 Task: Create a due date automation trigger when advanced on, on the tuesday after a card is due add basic without the yellow label at 11:00 AM.
Action: Mouse moved to (836, 257)
Screenshot: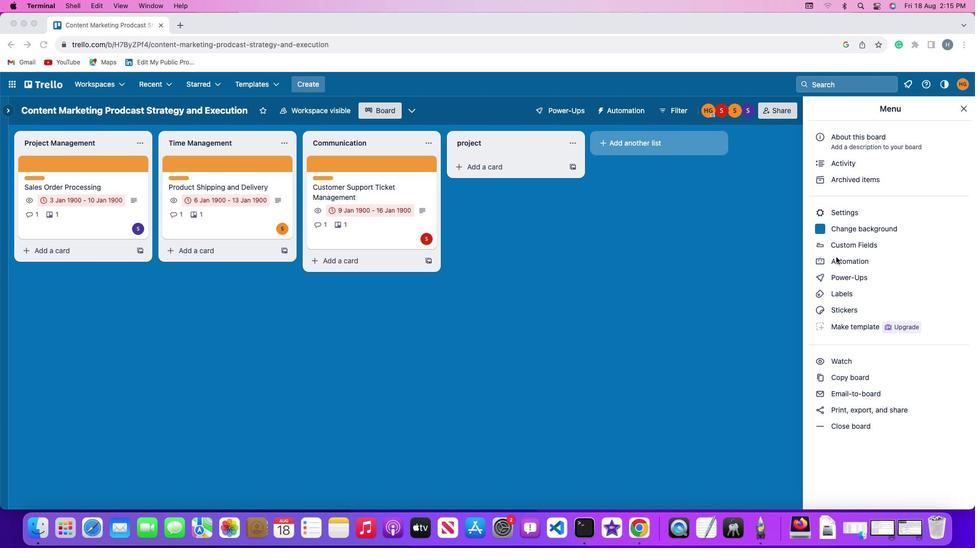 
Action: Mouse pressed left at (836, 257)
Screenshot: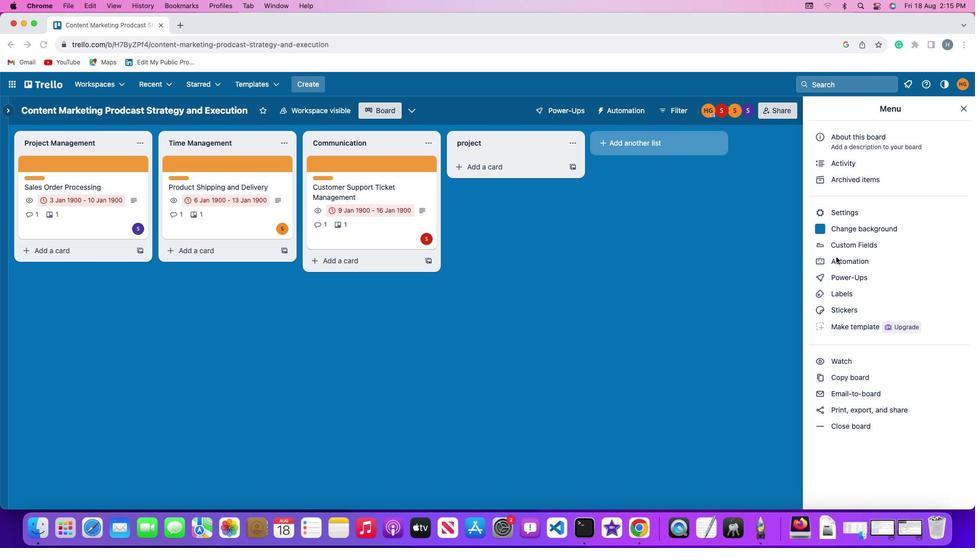 
Action: Mouse pressed left at (836, 257)
Screenshot: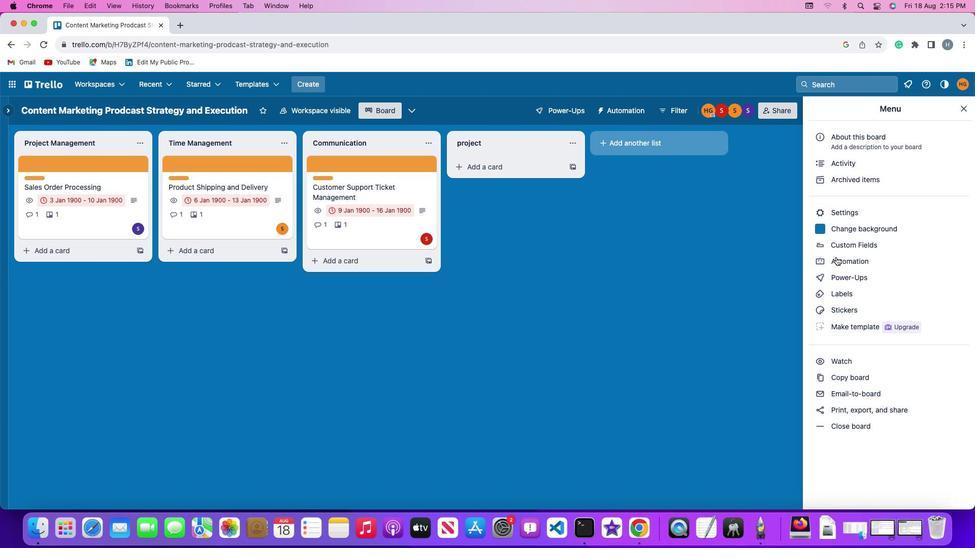 
Action: Mouse moved to (80, 237)
Screenshot: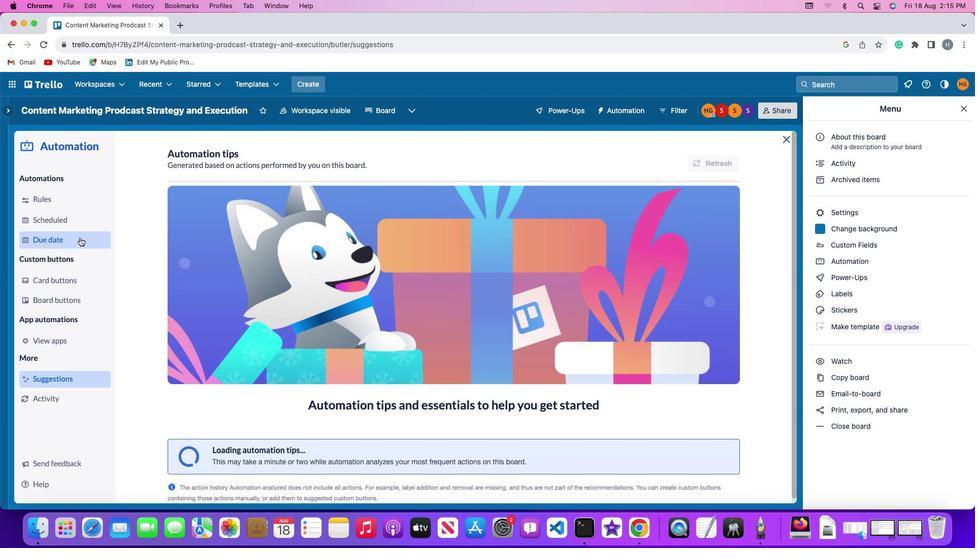 
Action: Mouse pressed left at (80, 237)
Screenshot: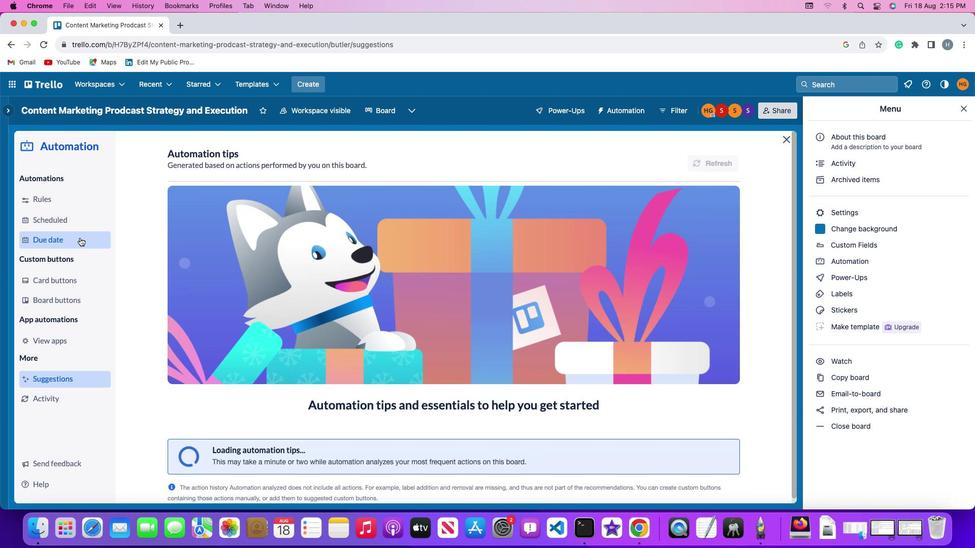 
Action: Mouse moved to (671, 157)
Screenshot: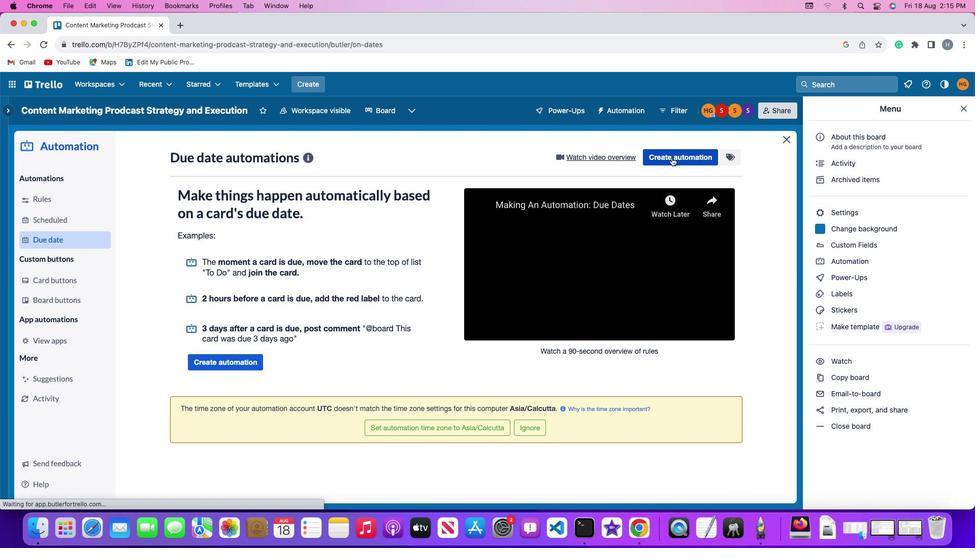 
Action: Mouse pressed left at (671, 157)
Screenshot: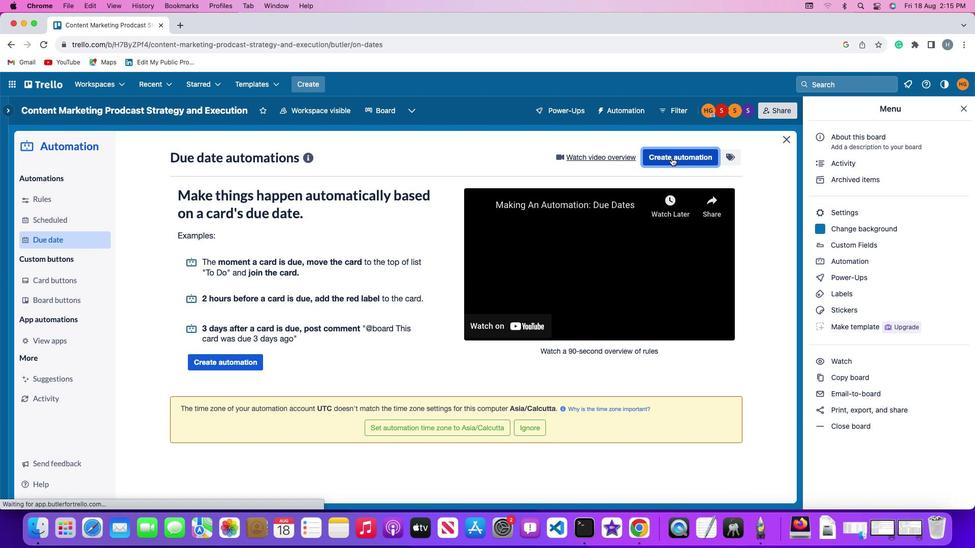 
Action: Mouse moved to (187, 257)
Screenshot: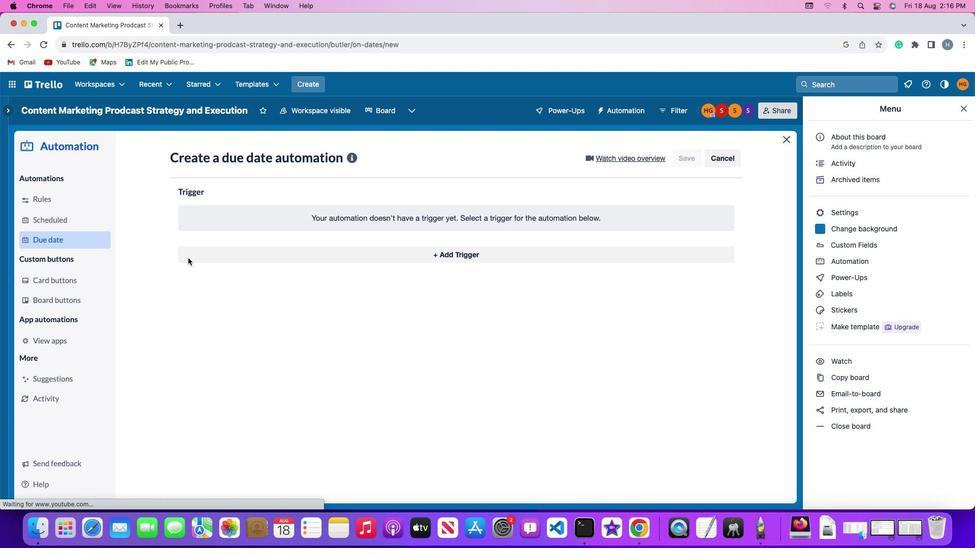 
Action: Mouse pressed left at (187, 257)
Screenshot: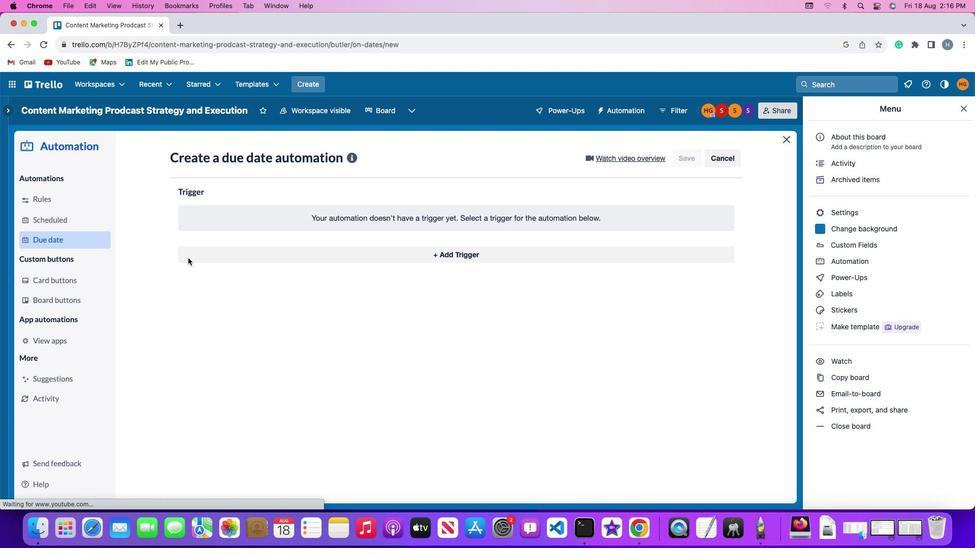 
Action: Mouse moved to (221, 438)
Screenshot: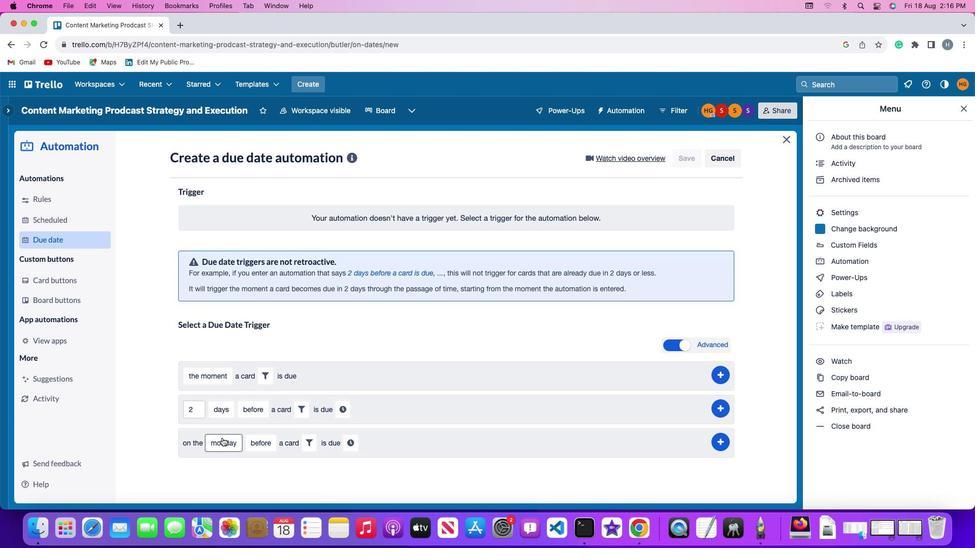 
Action: Mouse pressed left at (221, 438)
Screenshot: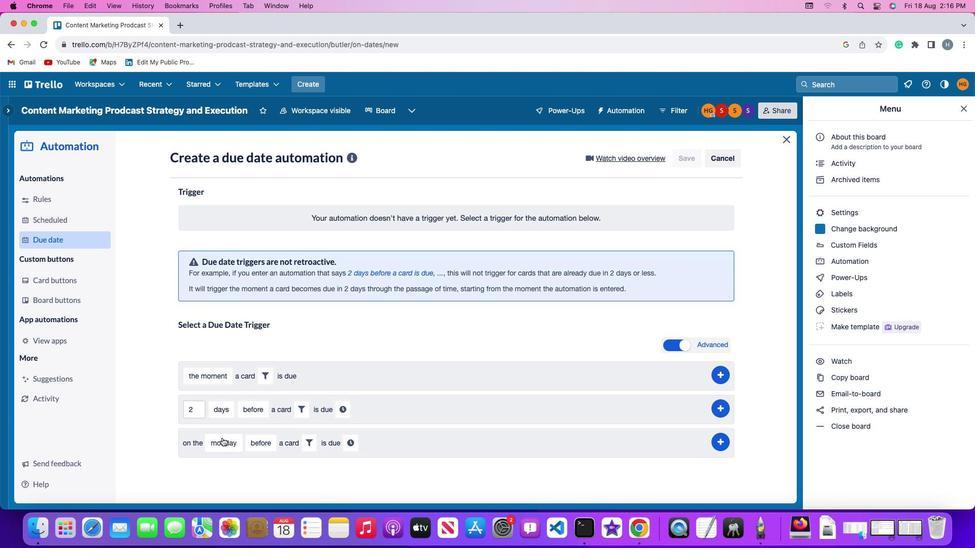 
Action: Mouse moved to (230, 322)
Screenshot: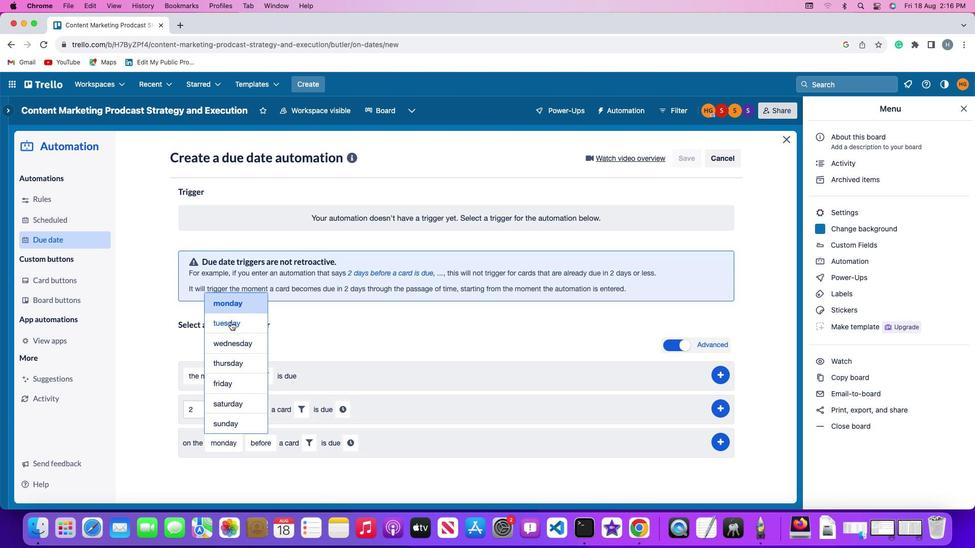 
Action: Mouse pressed left at (230, 322)
Screenshot: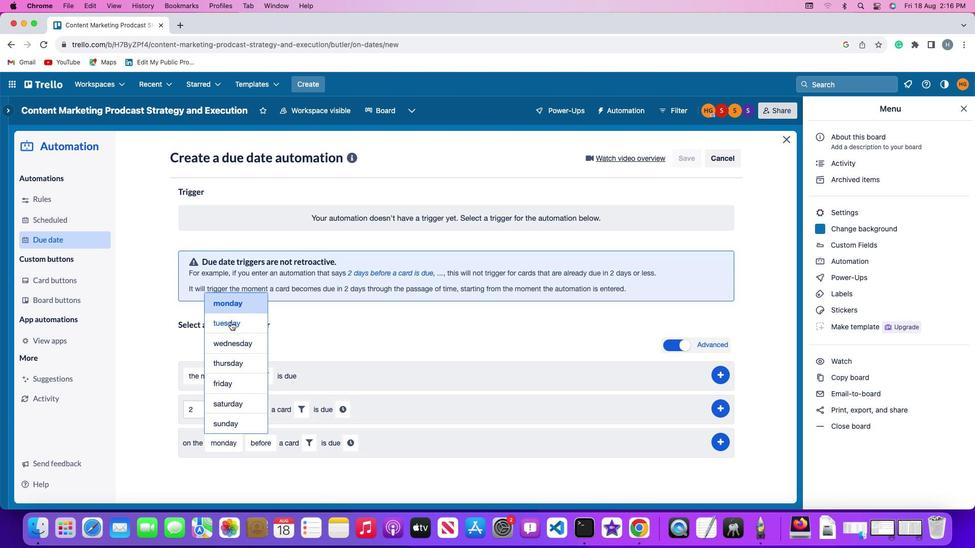 
Action: Mouse moved to (255, 450)
Screenshot: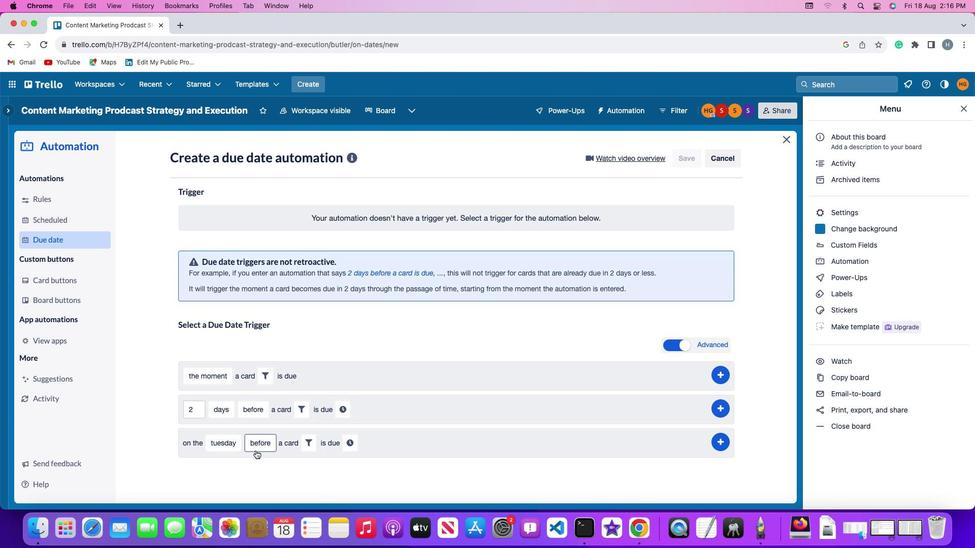 
Action: Mouse pressed left at (255, 450)
Screenshot: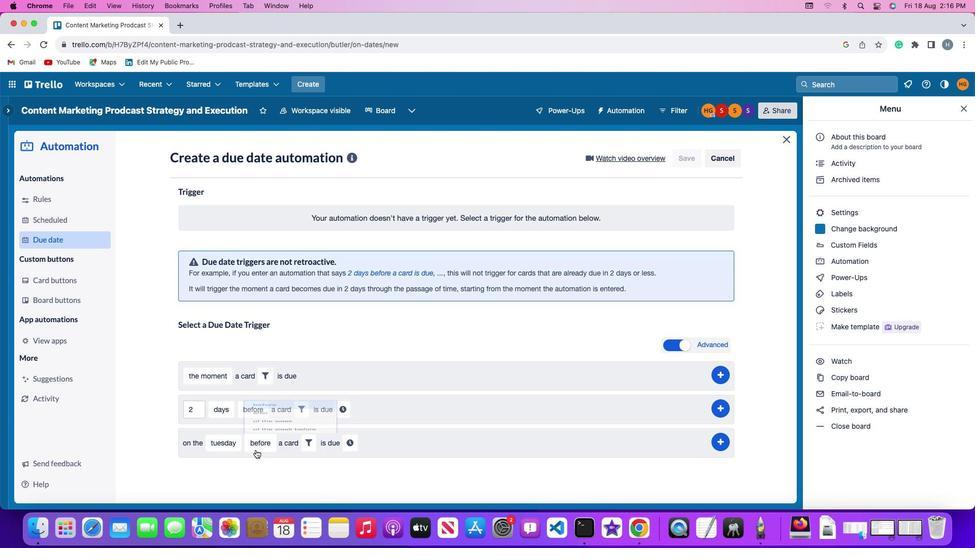 
Action: Mouse moved to (271, 381)
Screenshot: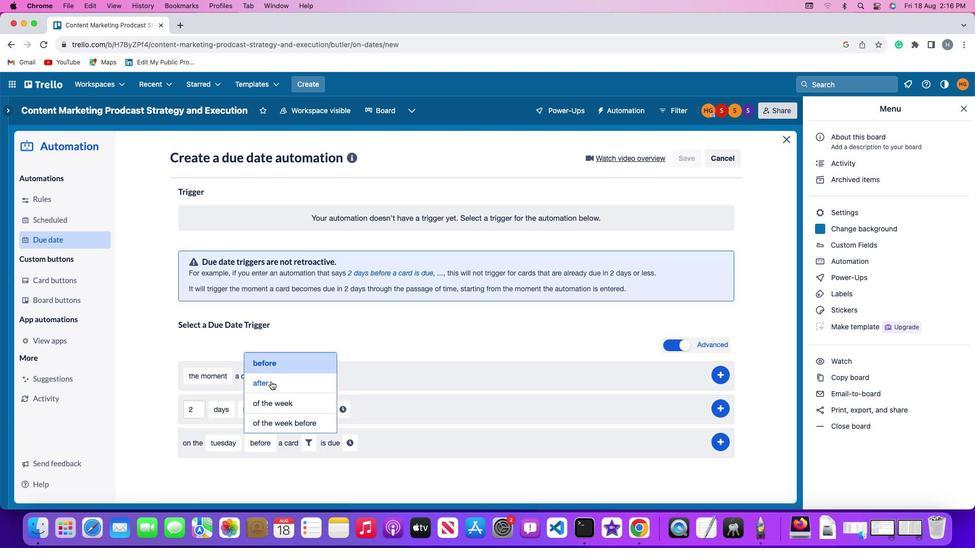 
Action: Mouse pressed left at (271, 381)
Screenshot: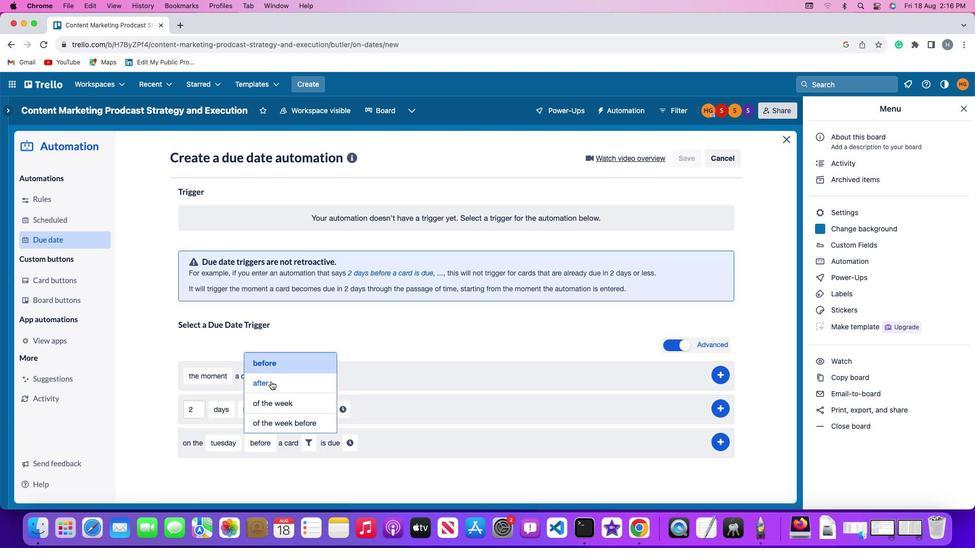 
Action: Mouse moved to (298, 443)
Screenshot: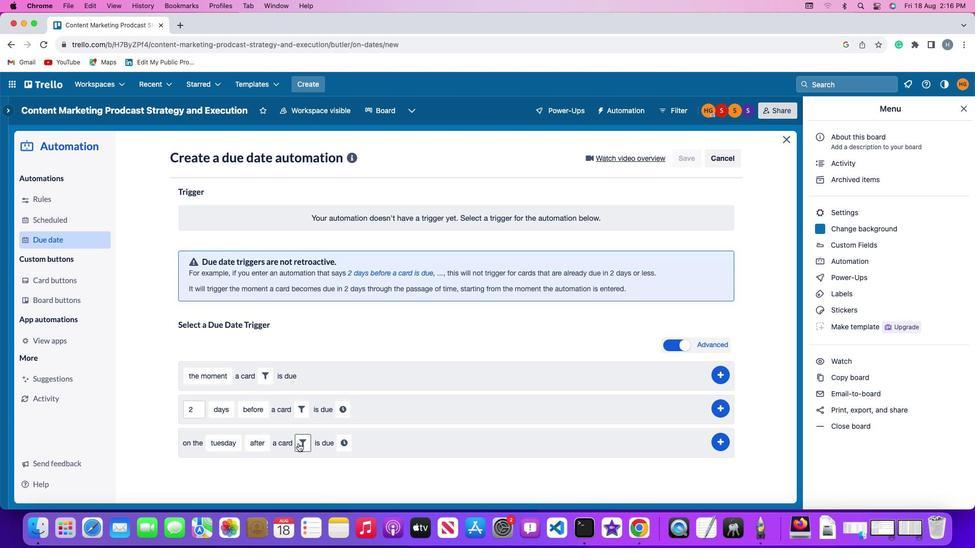 
Action: Mouse pressed left at (298, 443)
Screenshot: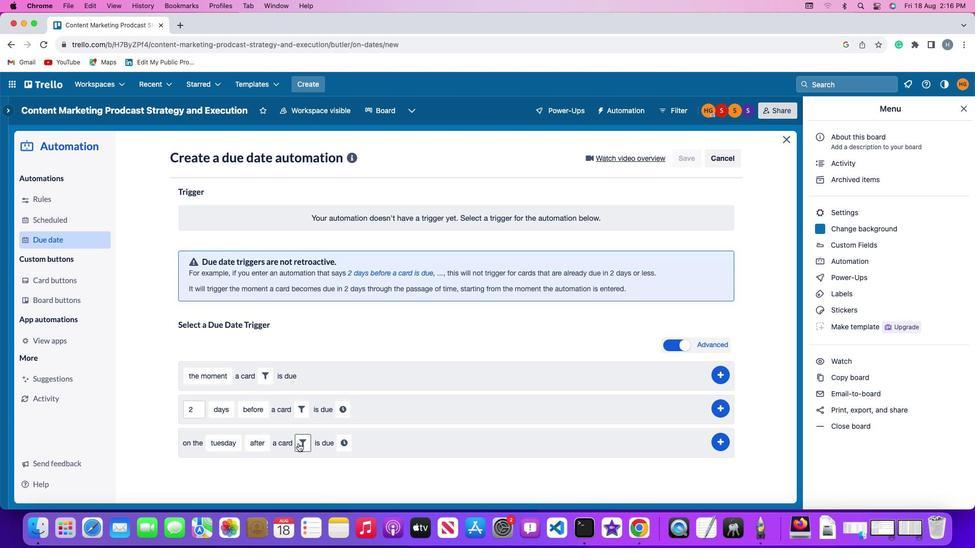 
Action: Mouse moved to (267, 475)
Screenshot: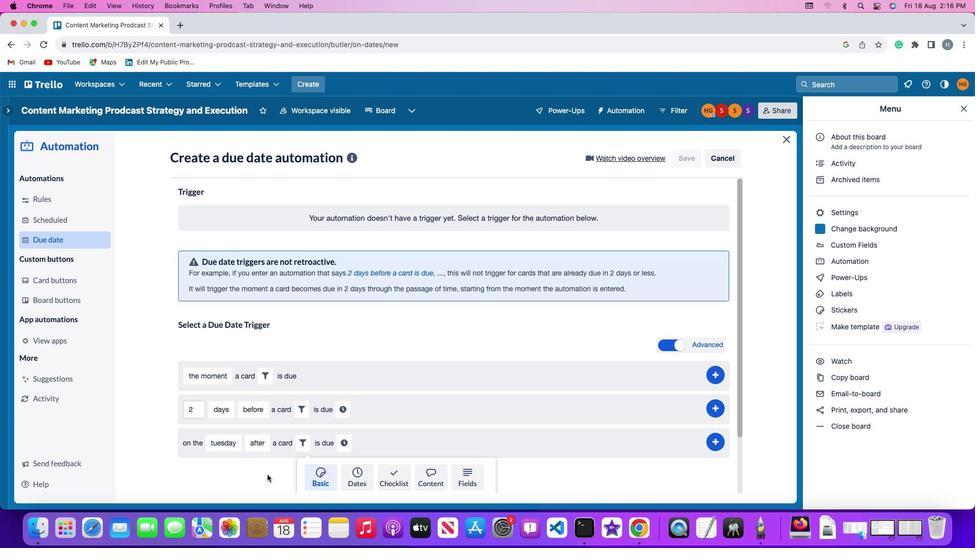 
Action: Mouse scrolled (267, 475) with delta (0, 0)
Screenshot: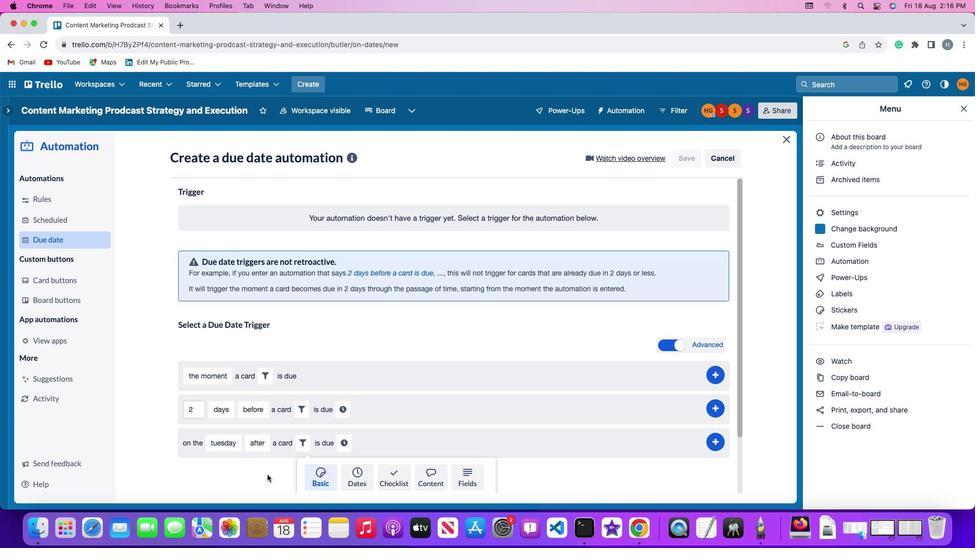 
Action: Mouse moved to (267, 474)
Screenshot: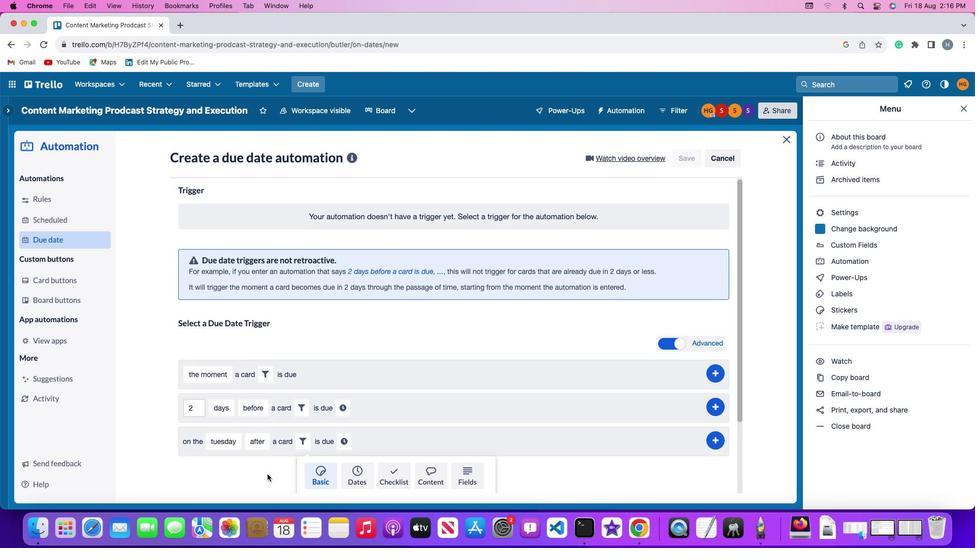 
Action: Mouse scrolled (267, 474) with delta (0, 0)
Screenshot: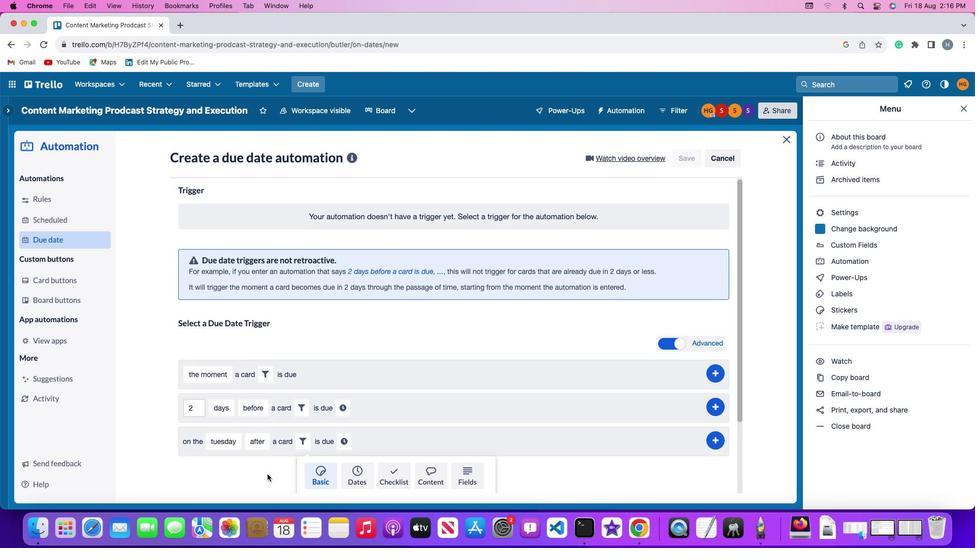 
Action: Mouse moved to (267, 474)
Screenshot: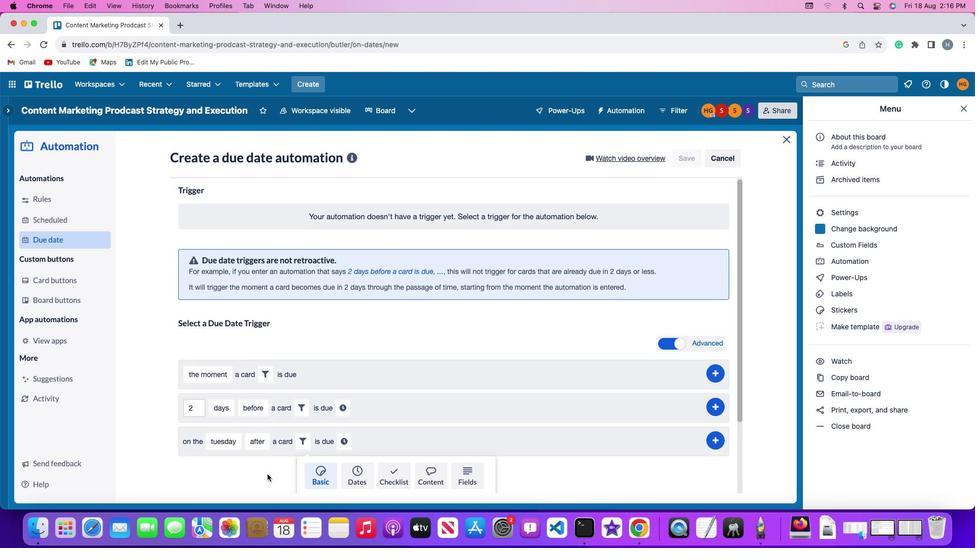 
Action: Mouse scrolled (267, 474) with delta (0, -1)
Screenshot: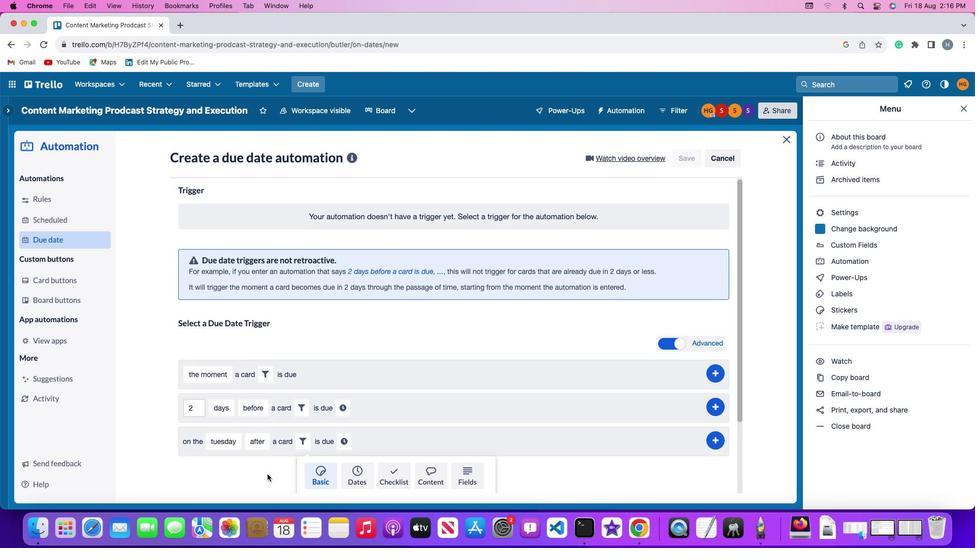 
Action: Mouse scrolled (267, 474) with delta (0, -2)
Screenshot: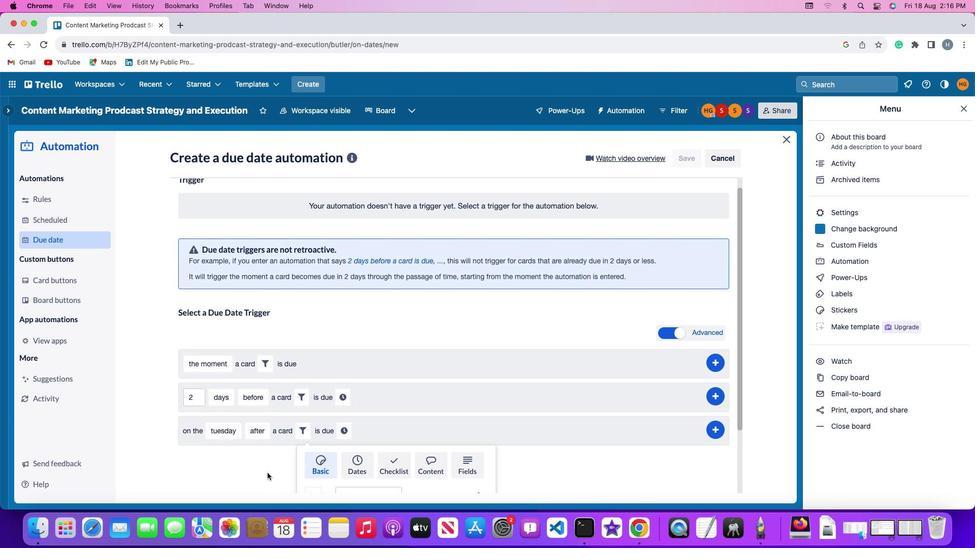 
Action: Mouse moved to (267, 474)
Screenshot: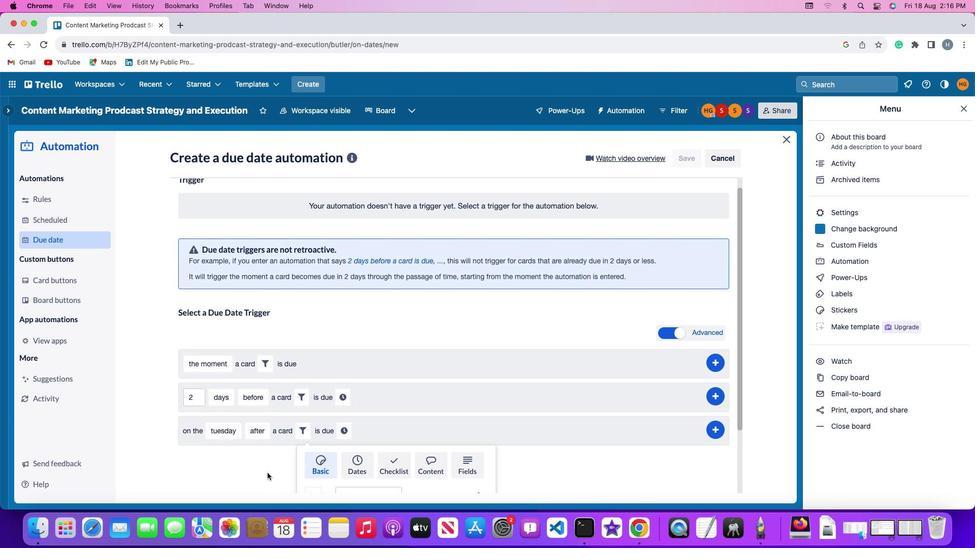 
Action: Mouse scrolled (267, 474) with delta (0, -3)
Screenshot: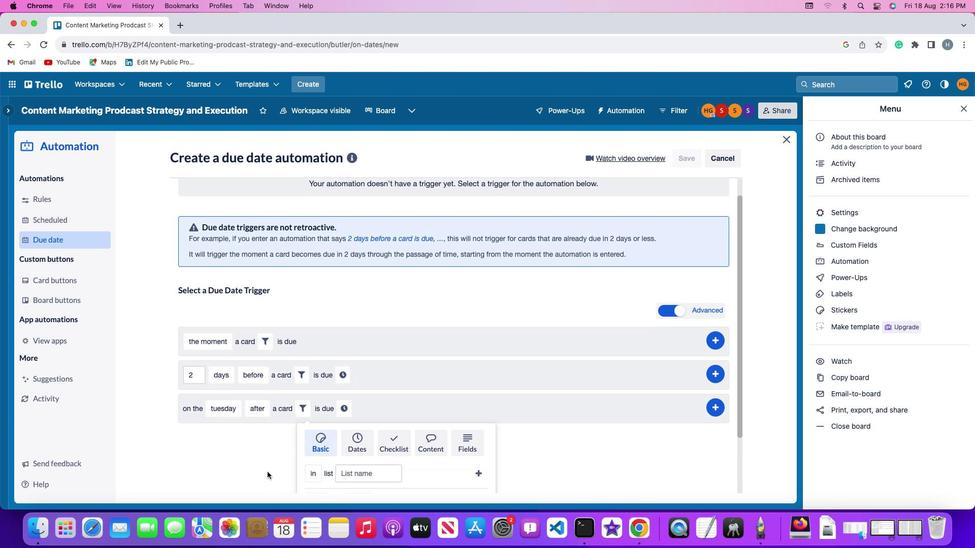 
Action: Mouse moved to (267, 473)
Screenshot: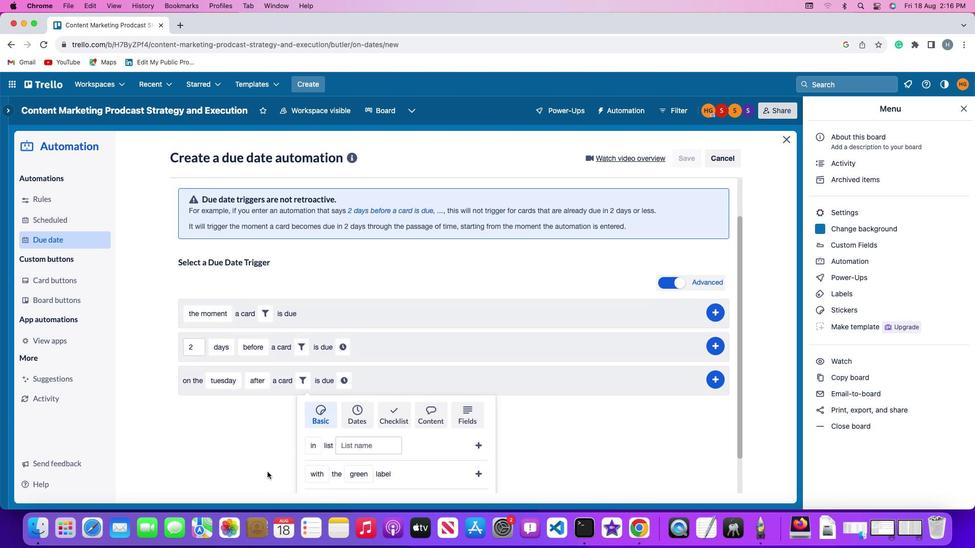 
Action: Mouse scrolled (267, 473) with delta (0, -3)
Screenshot: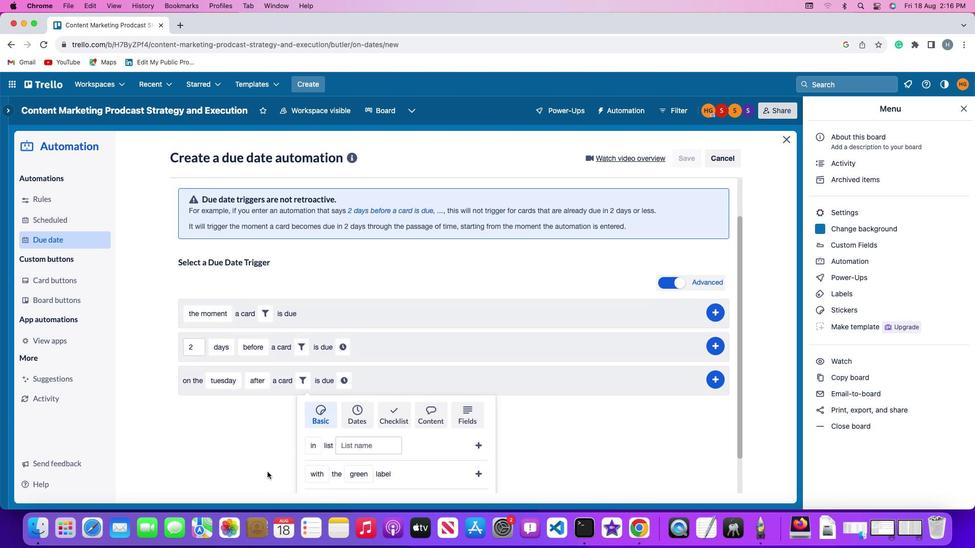 
Action: Mouse moved to (267, 471)
Screenshot: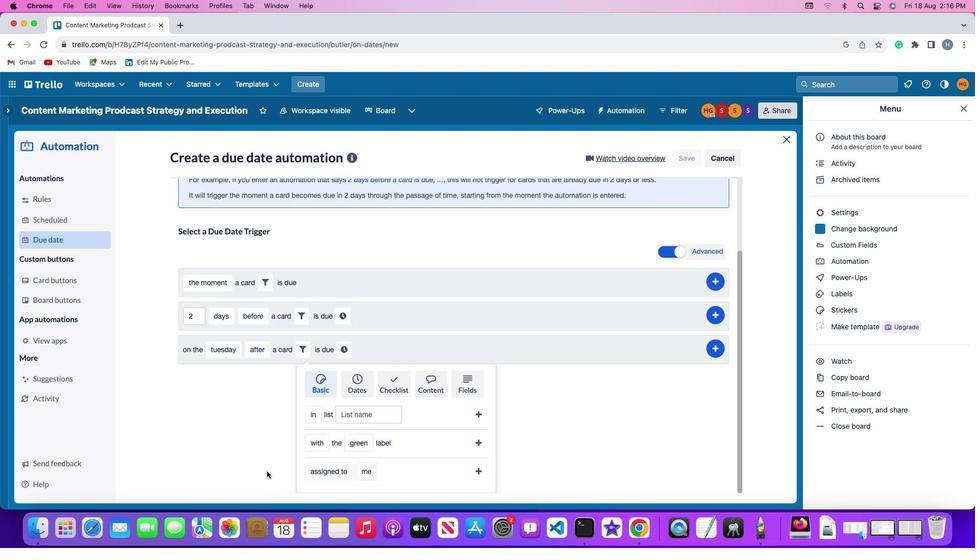
Action: Mouse scrolled (267, 471) with delta (0, 0)
Screenshot: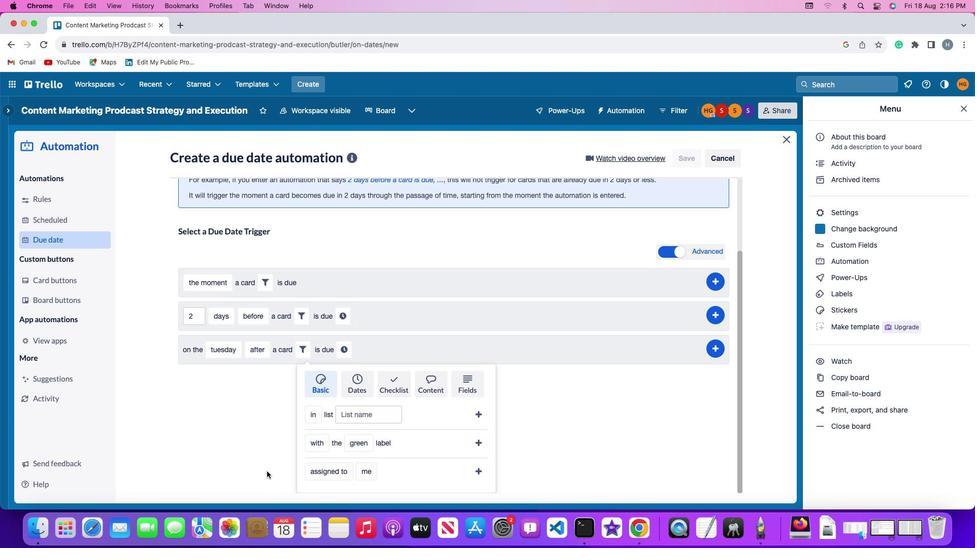 
Action: Mouse scrolled (267, 471) with delta (0, 0)
Screenshot: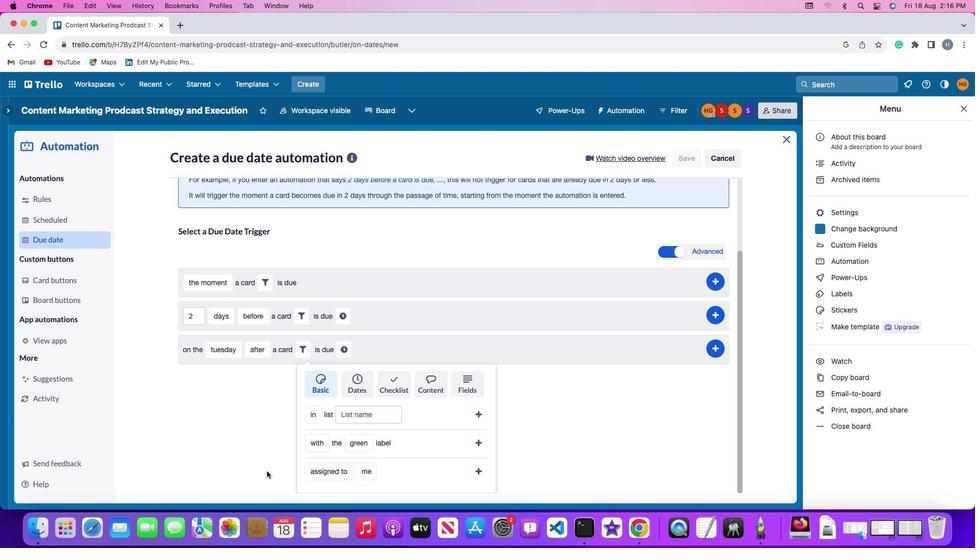 
Action: Mouse scrolled (267, 471) with delta (0, -1)
Screenshot: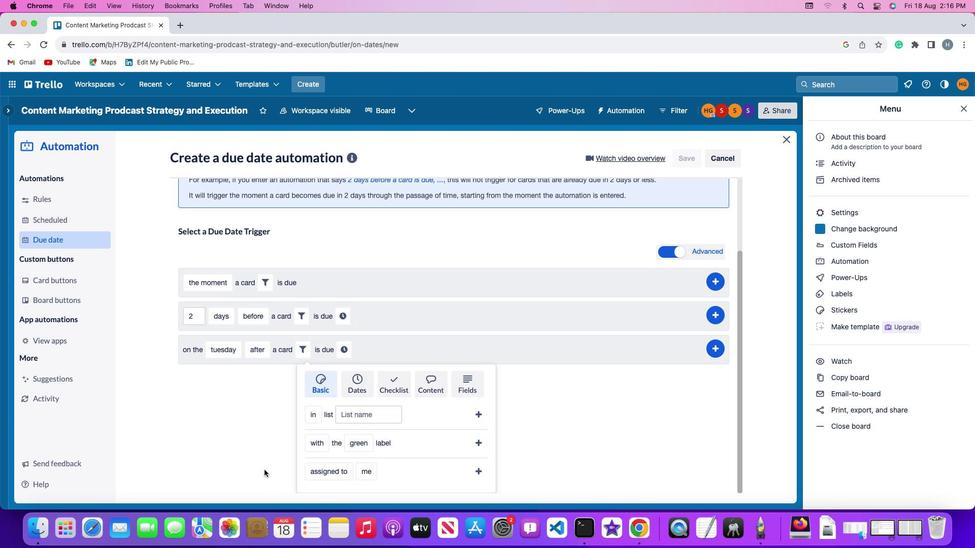 
Action: Mouse moved to (307, 448)
Screenshot: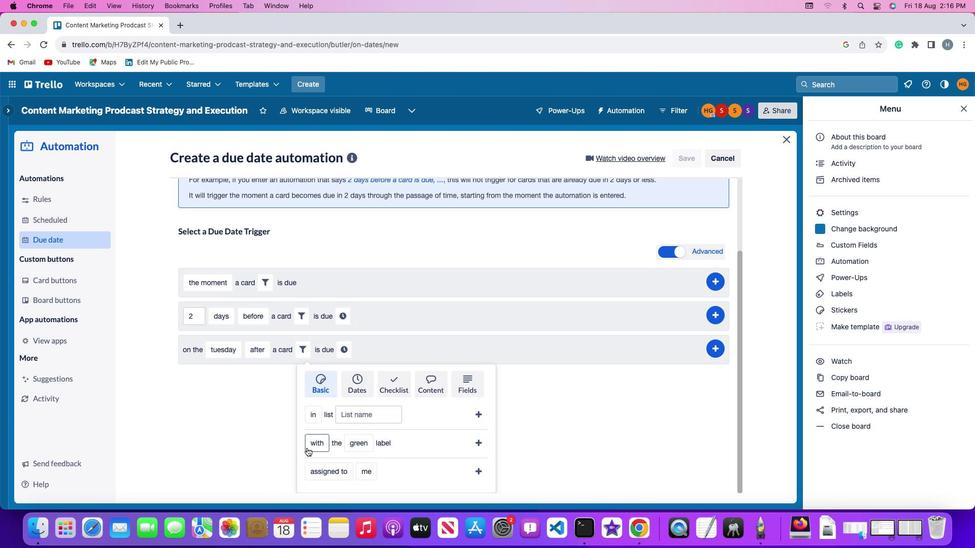 
Action: Mouse pressed left at (307, 448)
Screenshot: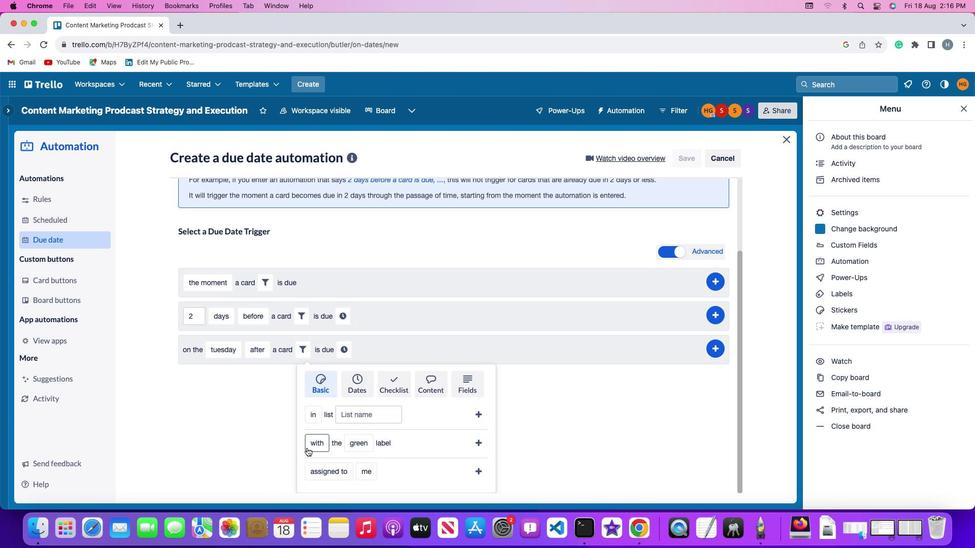 
Action: Mouse moved to (317, 404)
Screenshot: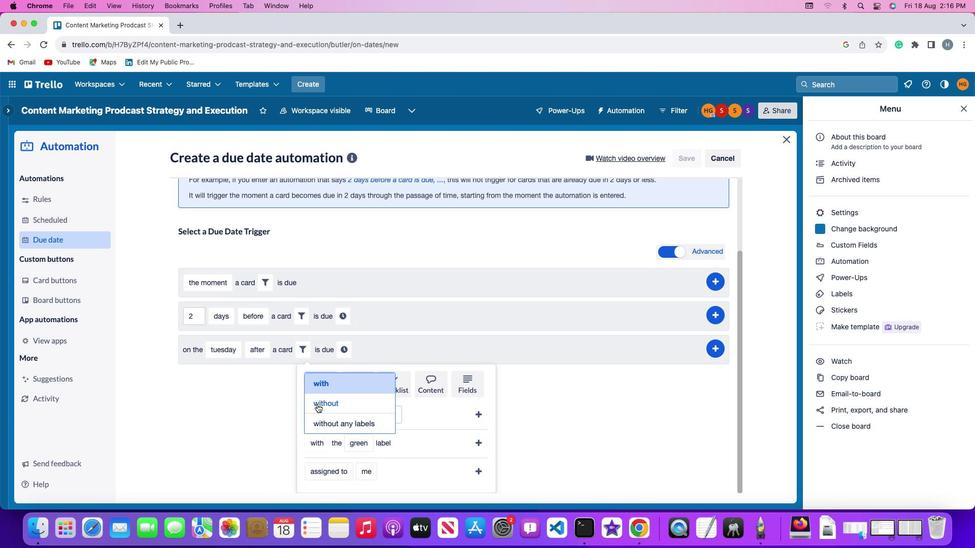 
Action: Mouse pressed left at (317, 404)
Screenshot: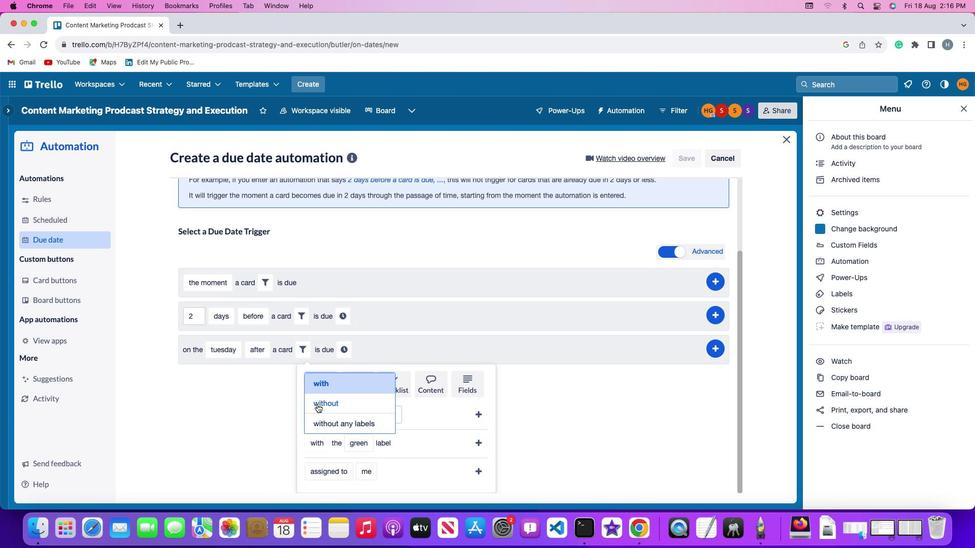 
Action: Mouse moved to (365, 436)
Screenshot: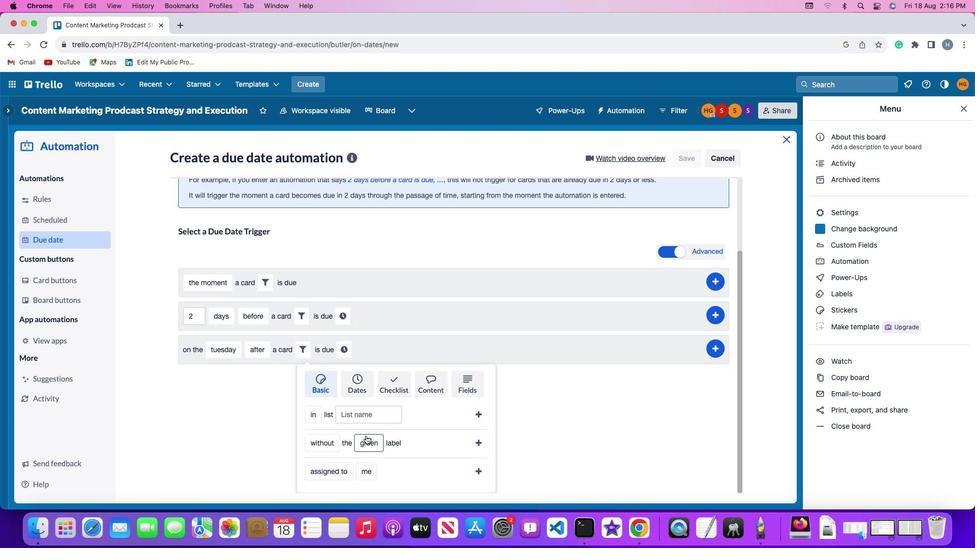 
Action: Mouse pressed left at (365, 436)
Screenshot: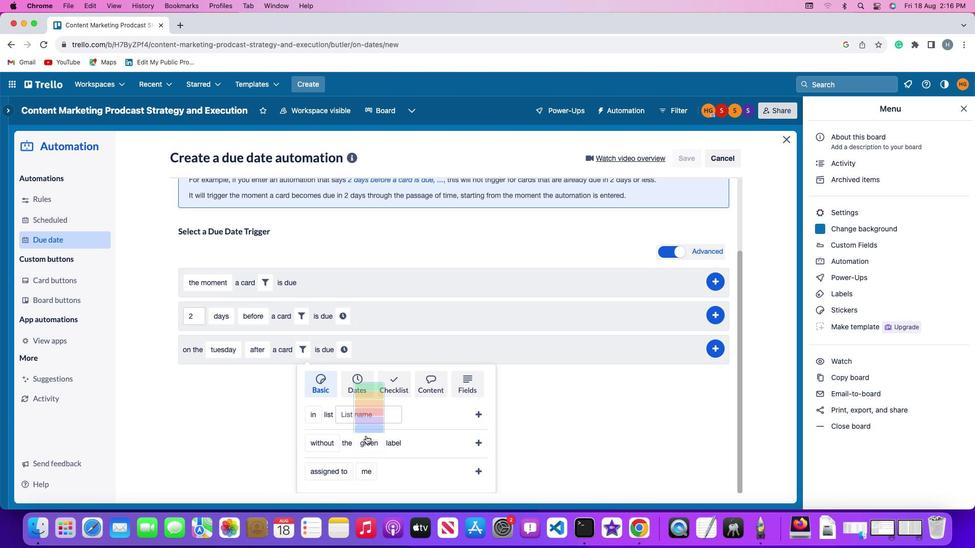 
Action: Mouse moved to (373, 340)
Screenshot: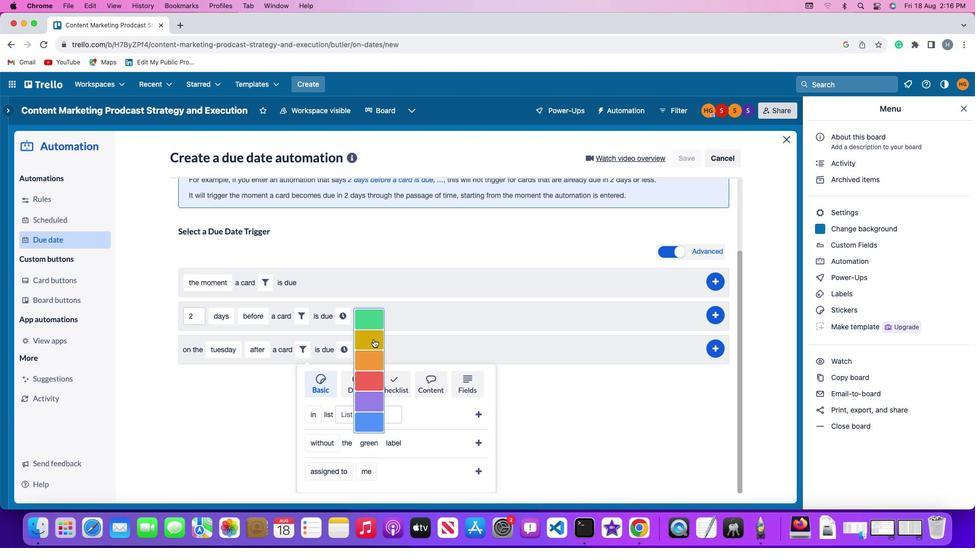 
Action: Mouse pressed left at (373, 340)
Screenshot: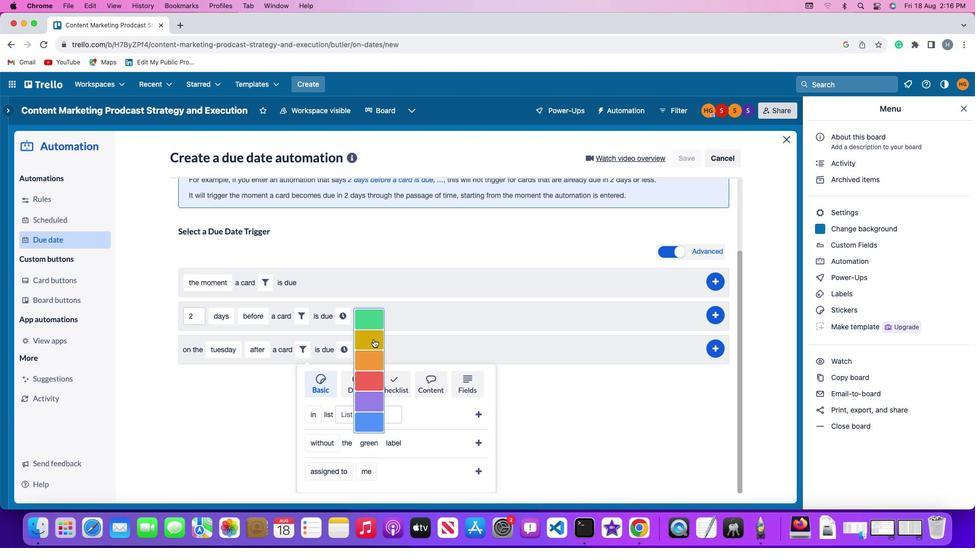 
Action: Mouse moved to (481, 441)
Screenshot: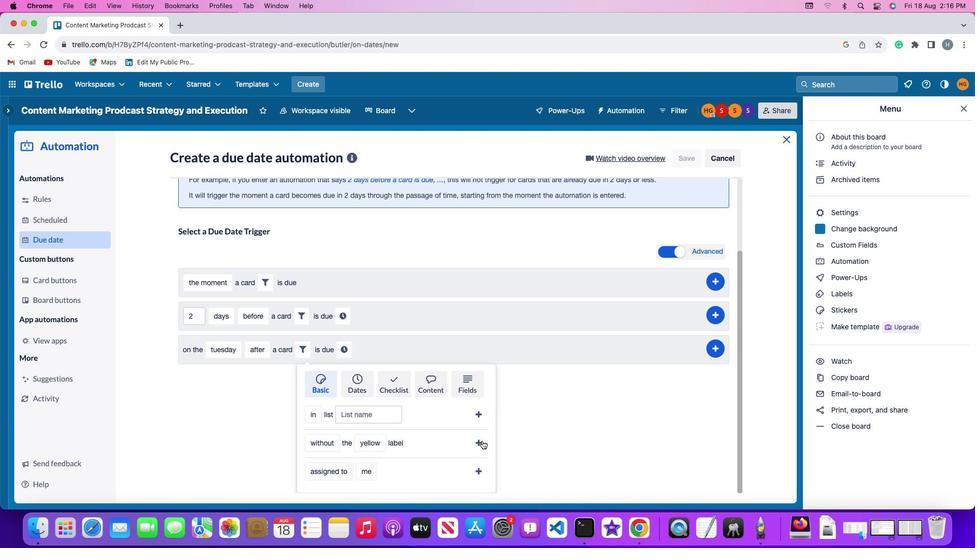 
Action: Mouse pressed left at (481, 441)
Screenshot: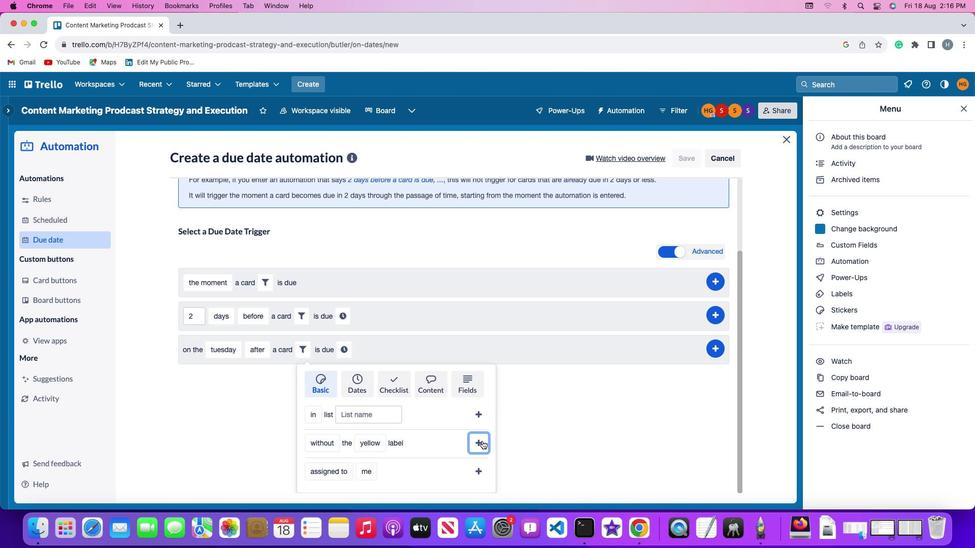 
Action: Mouse moved to (444, 443)
Screenshot: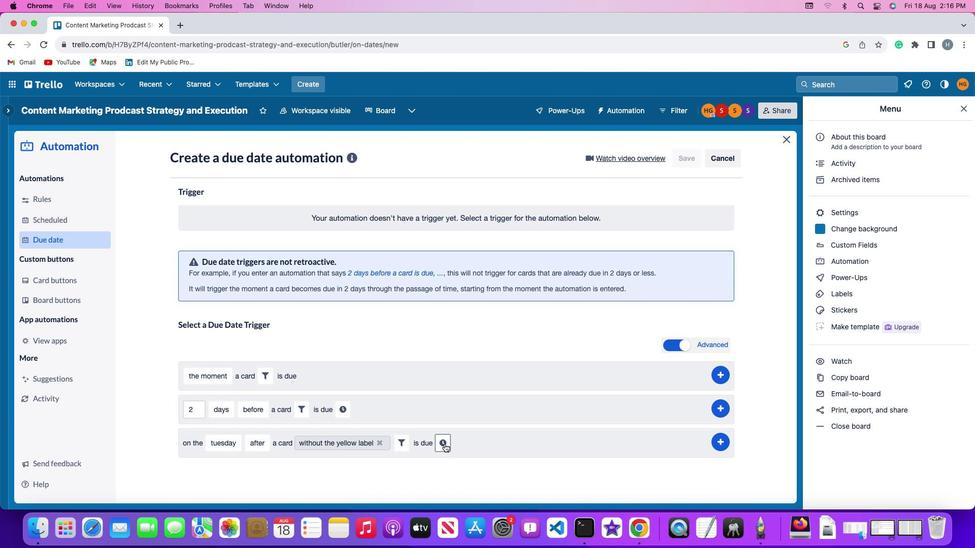 
Action: Mouse pressed left at (444, 443)
Screenshot: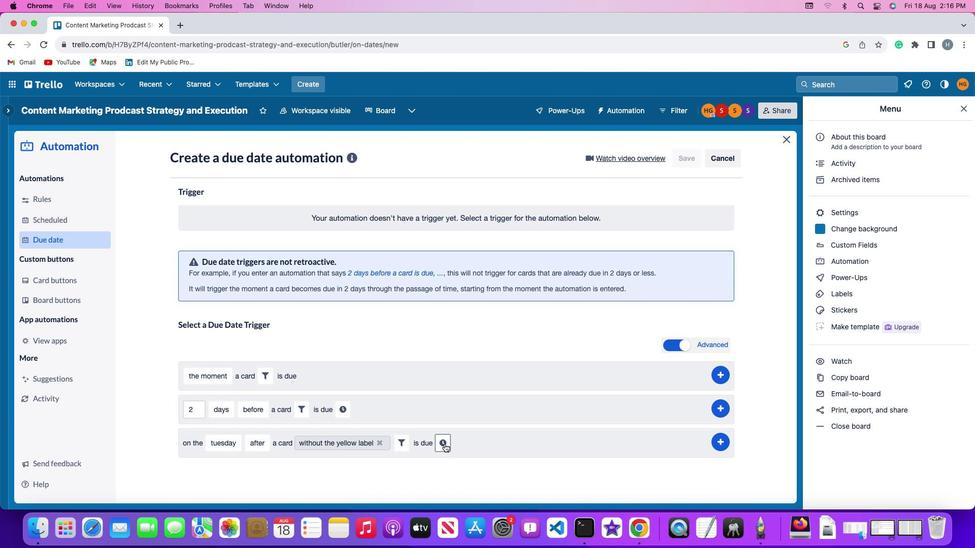 
Action: Mouse moved to (466, 444)
Screenshot: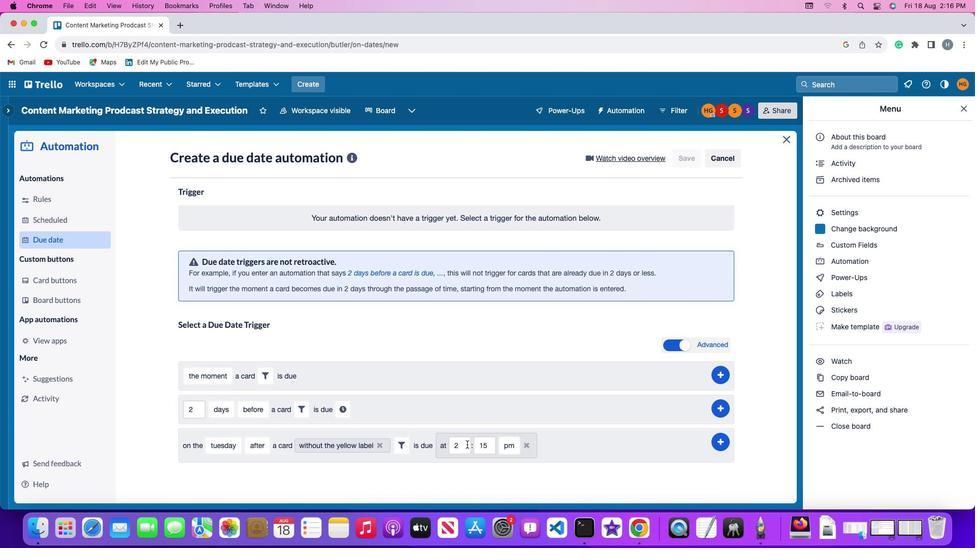 
Action: Mouse pressed left at (466, 444)
Screenshot: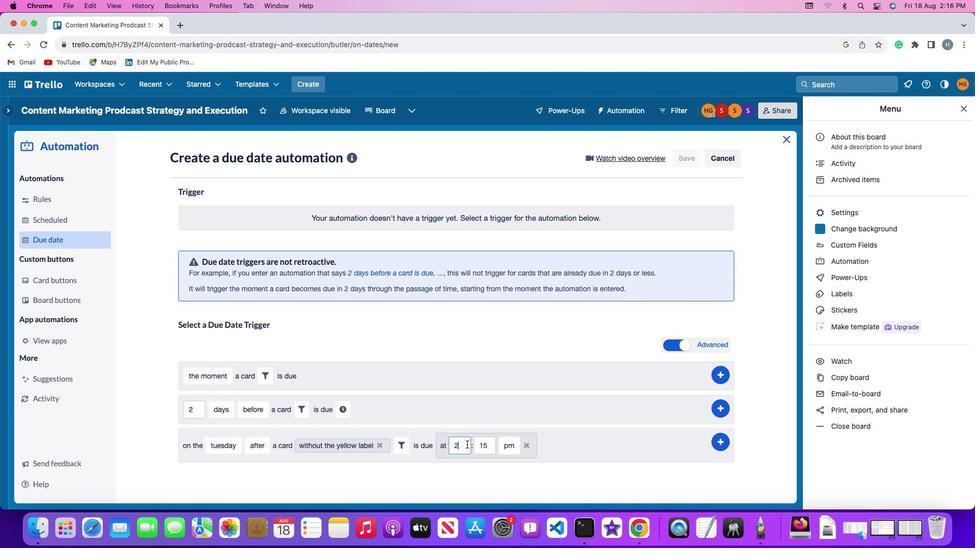 
Action: Key pressed Key.backspace'1''1'
Screenshot: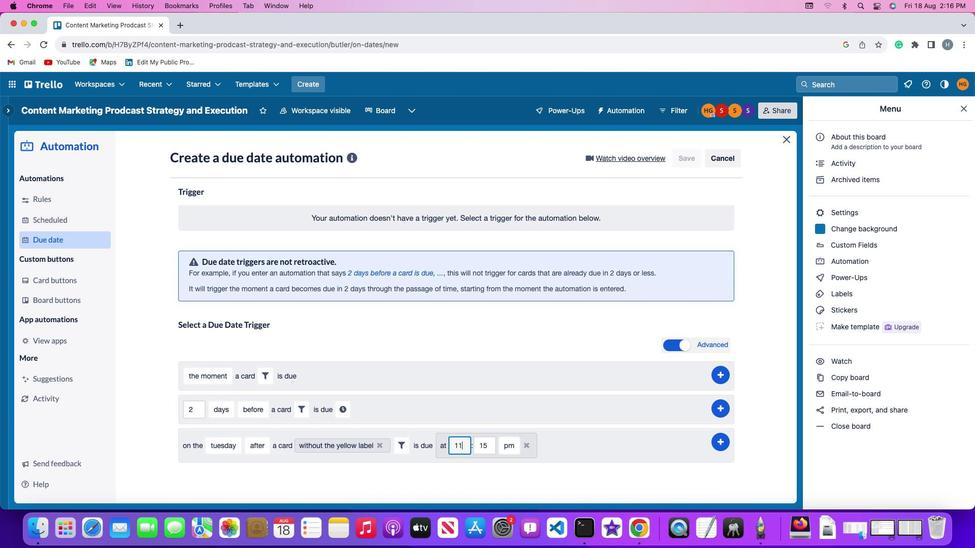 
Action: Mouse moved to (493, 443)
Screenshot: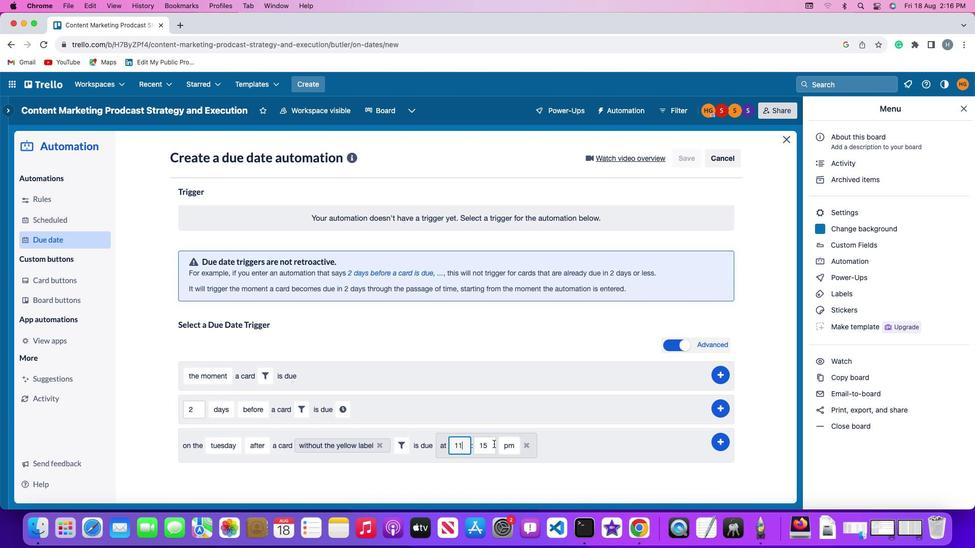 
Action: Mouse pressed left at (493, 443)
Screenshot: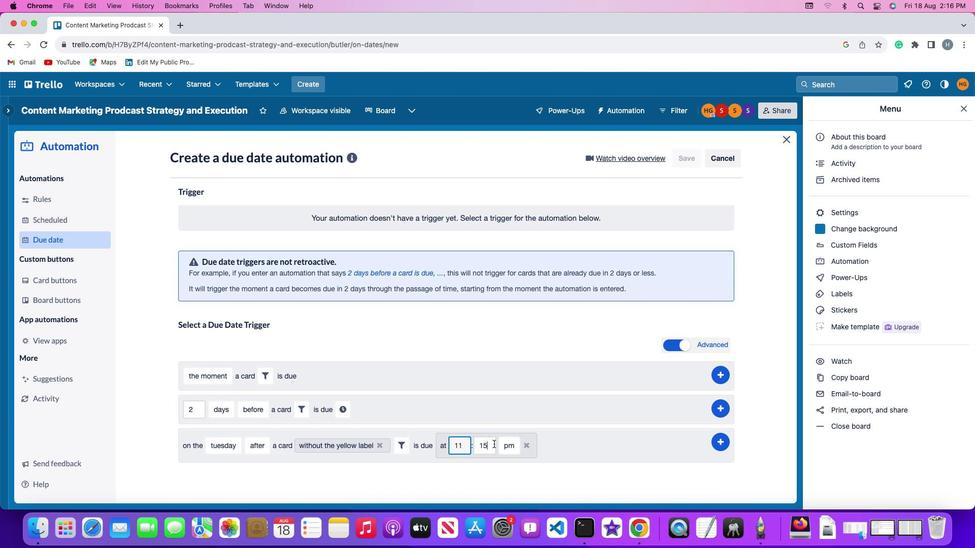 
Action: Key pressed Key.backspaceKey.backspace'0''0'
Screenshot: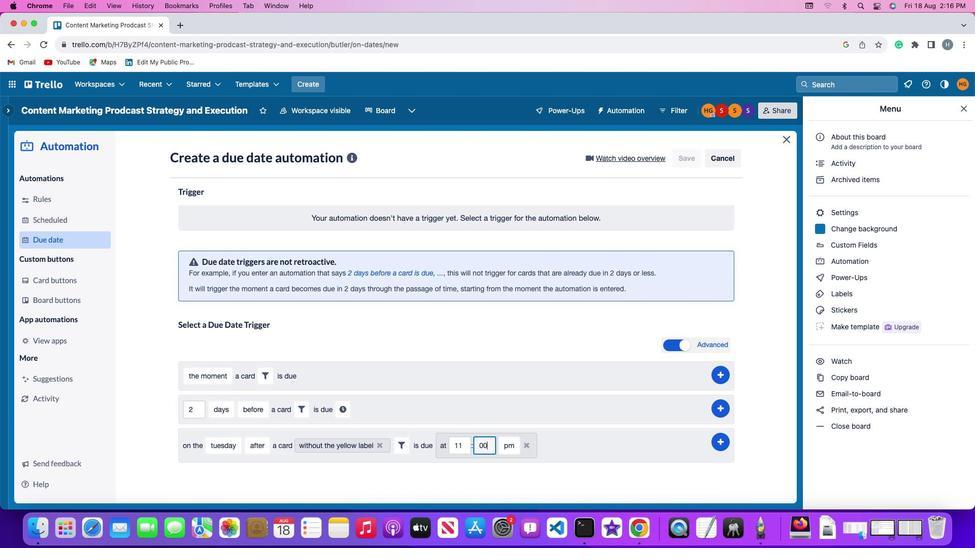 
Action: Mouse moved to (505, 443)
Screenshot: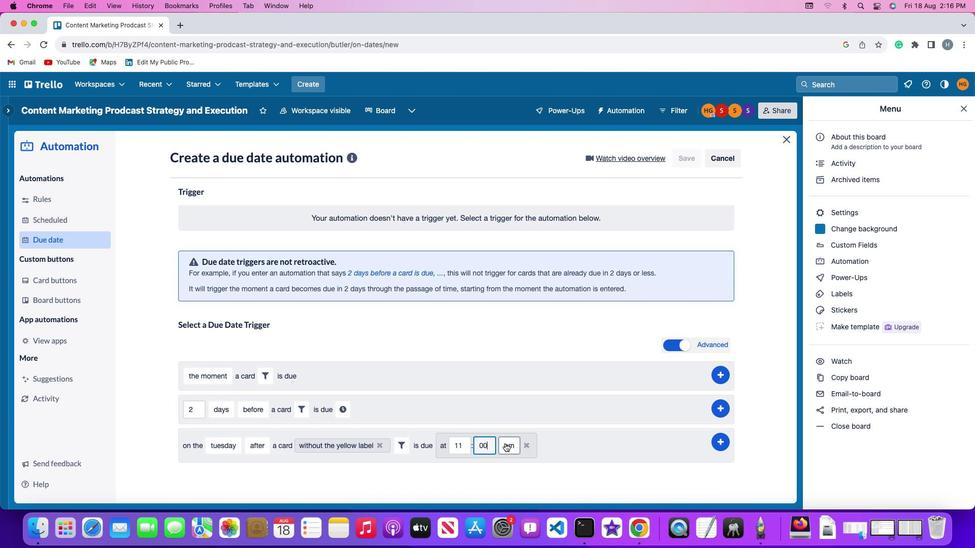 
Action: Mouse pressed left at (505, 443)
Screenshot: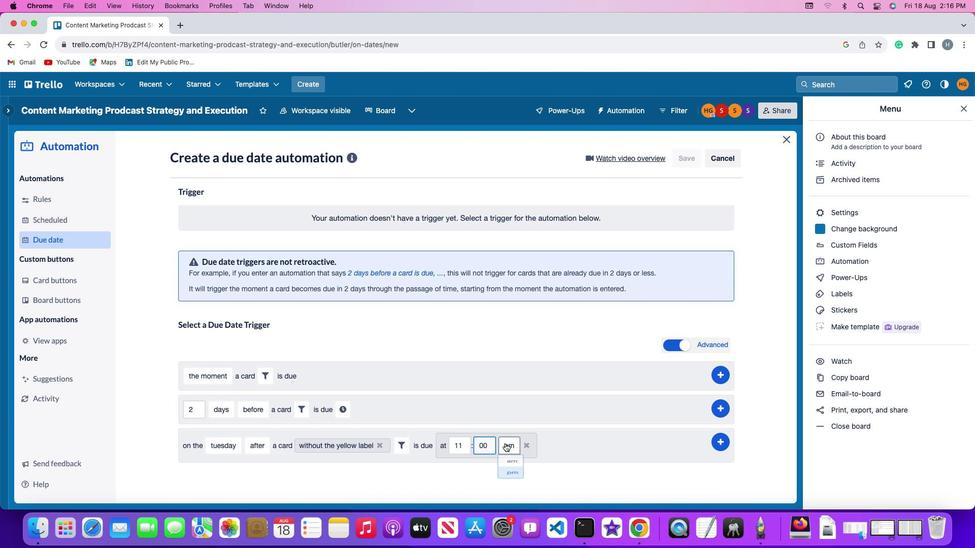 
Action: Mouse moved to (509, 462)
Screenshot: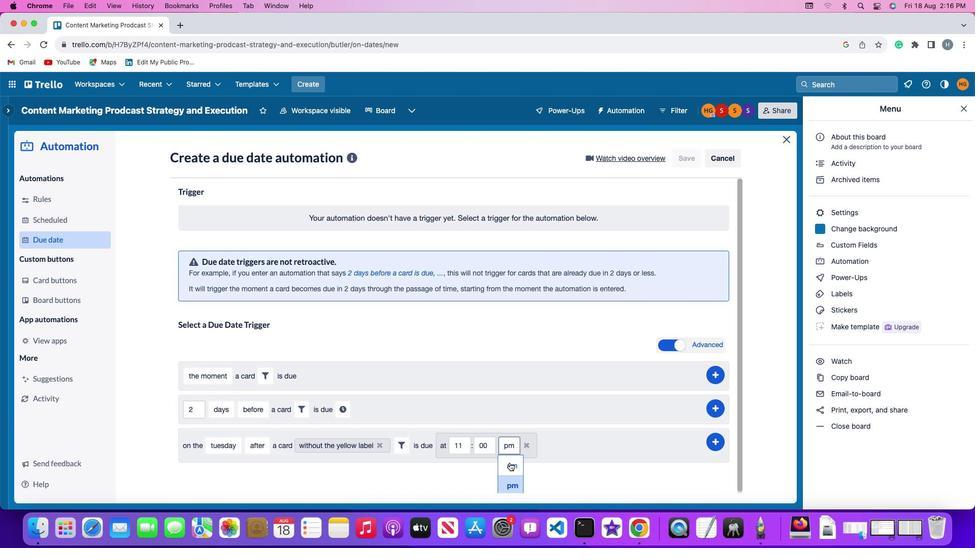 
Action: Mouse pressed left at (509, 462)
Screenshot: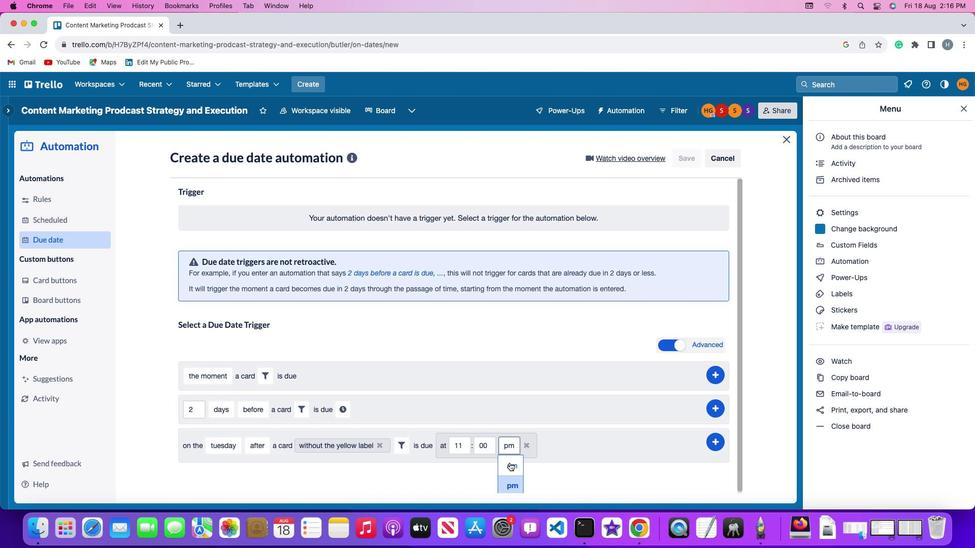 
Action: Mouse moved to (721, 439)
Screenshot: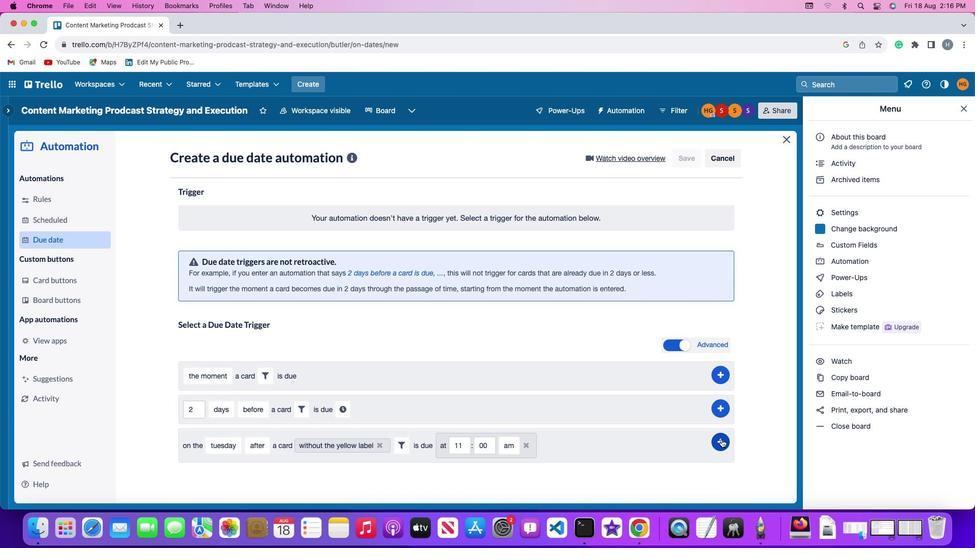 
Action: Mouse pressed left at (721, 439)
Screenshot: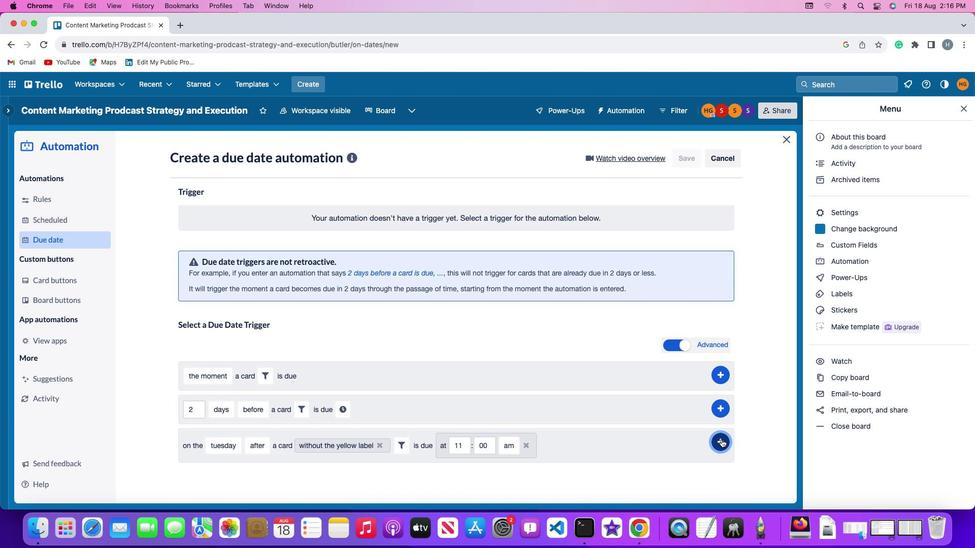 
Action: Mouse moved to (778, 380)
Screenshot: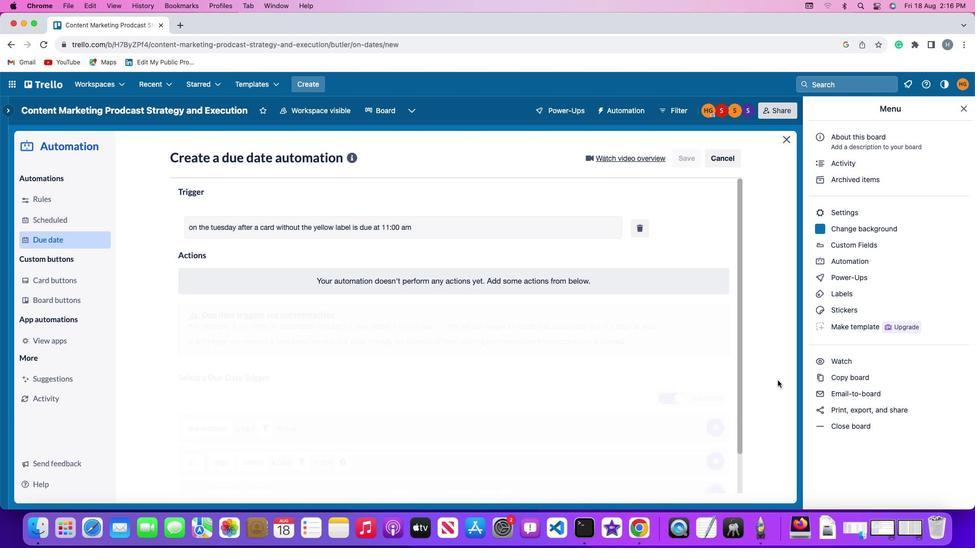 
